 Task: Filter audit logs by team management in the organization "ryshabh2k".
Action: Mouse moved to (1118, 107)
Screenshot: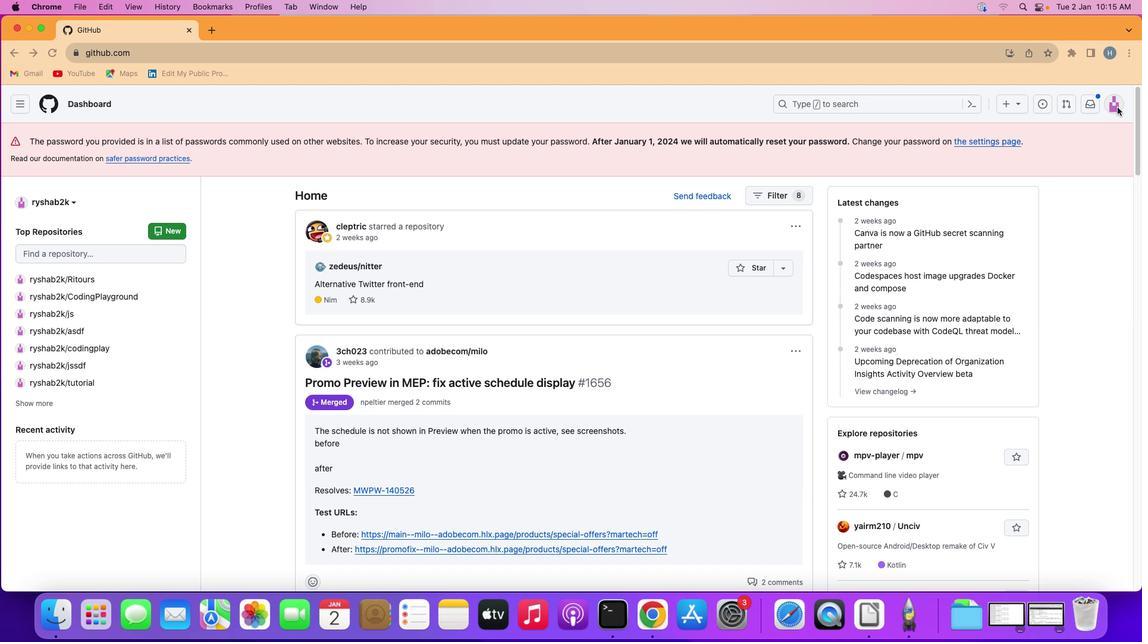 
Action: Mouse pressed left at (1118, 107)
Screenshot: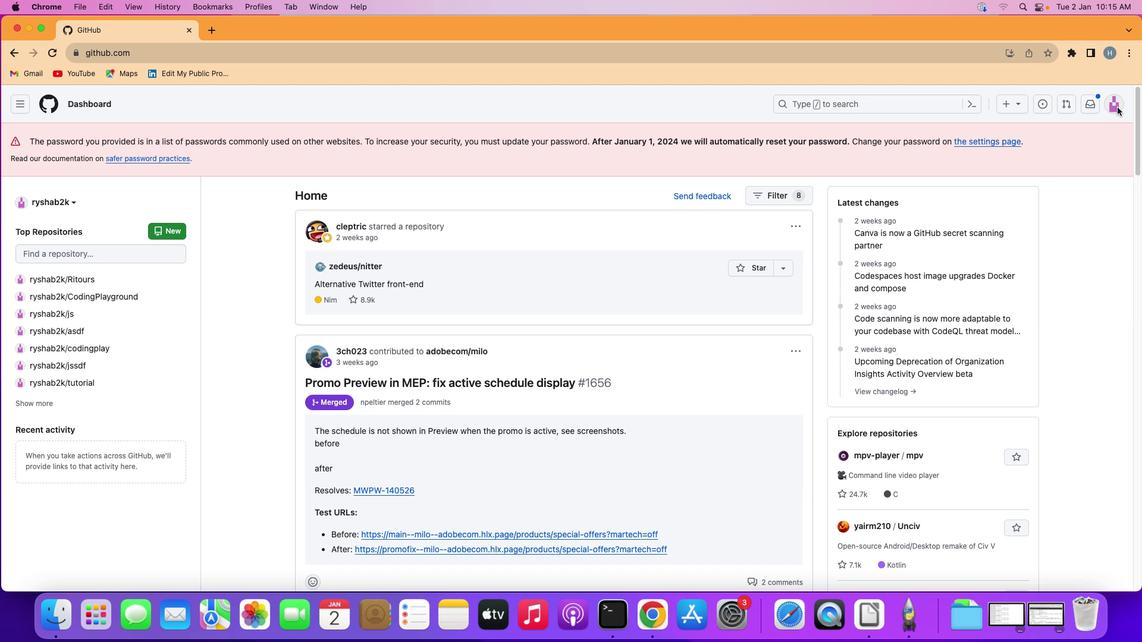 
Action: Mouse pressed left at (1118, 107)
Screenshot: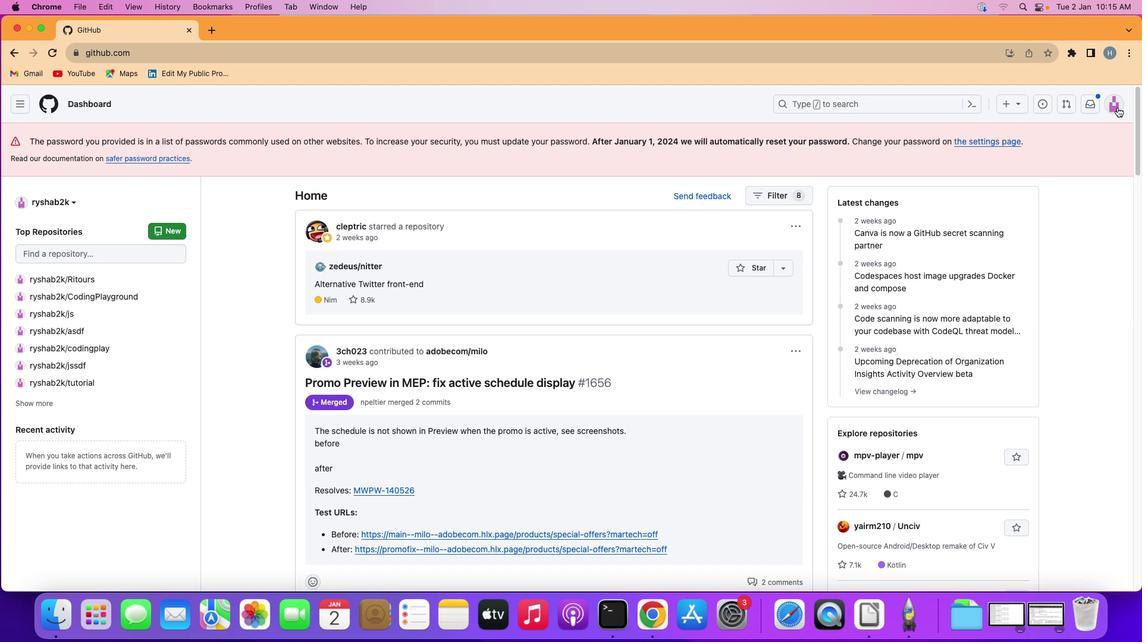 
Action: Mouse moved to (1050, 251)
Screenshot: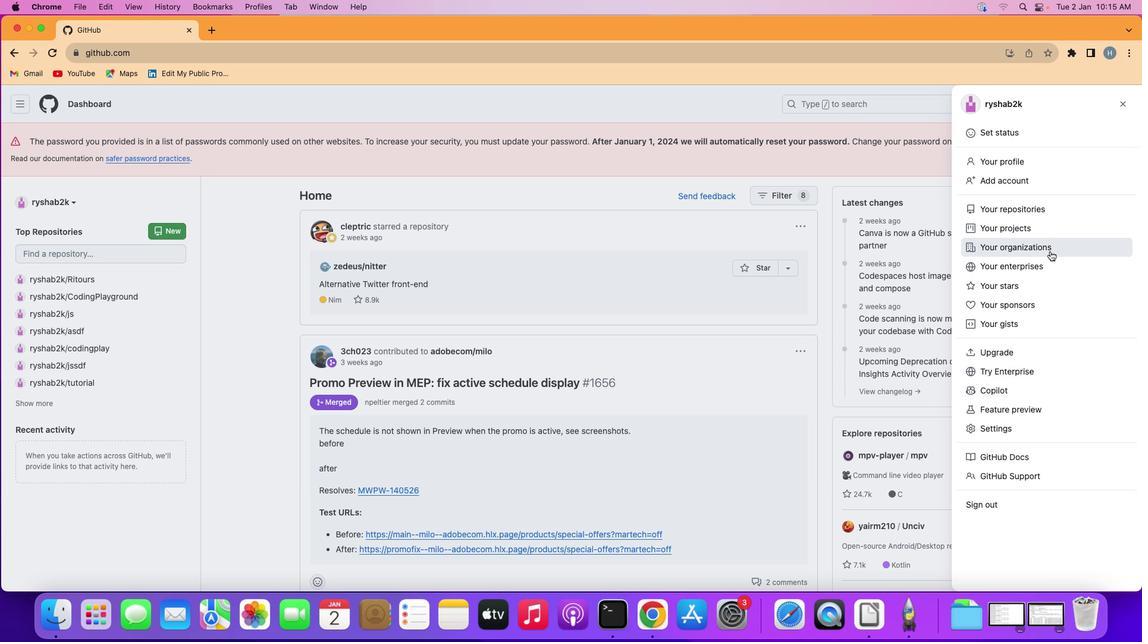 
Action: Mouse pressed left at (1050, 251)
Screenshot: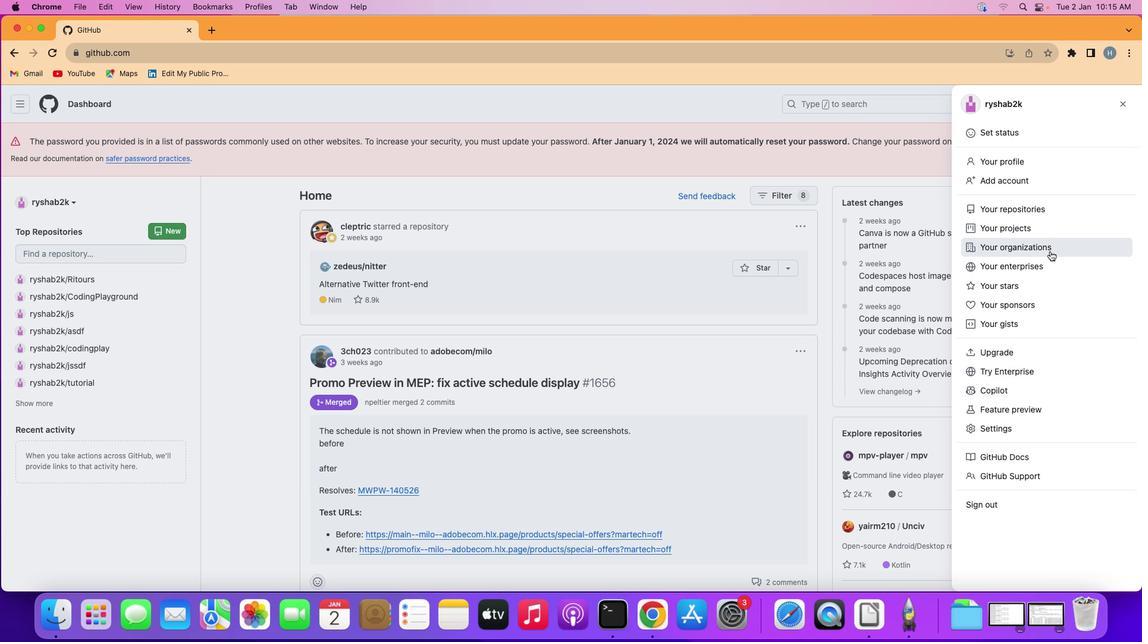 
Action: Mouse moved to (861, 286)
Screenshot: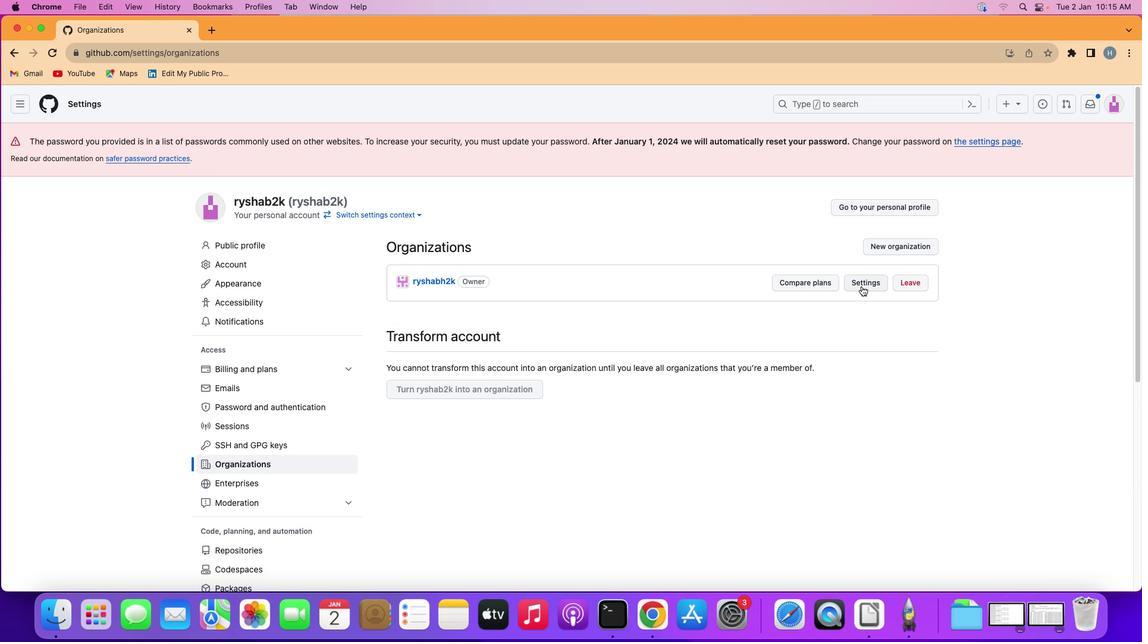 
Action: Mouse pressed left at (861, 286)
Screenshot: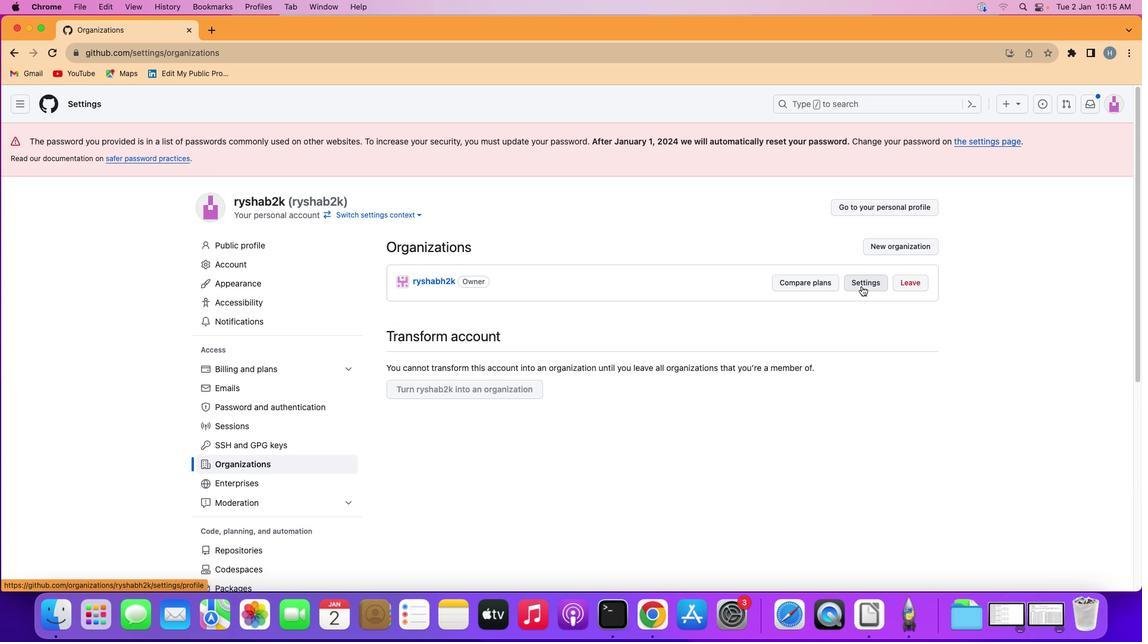 
Action: Mouse moved to (370, 435)
Screenshot: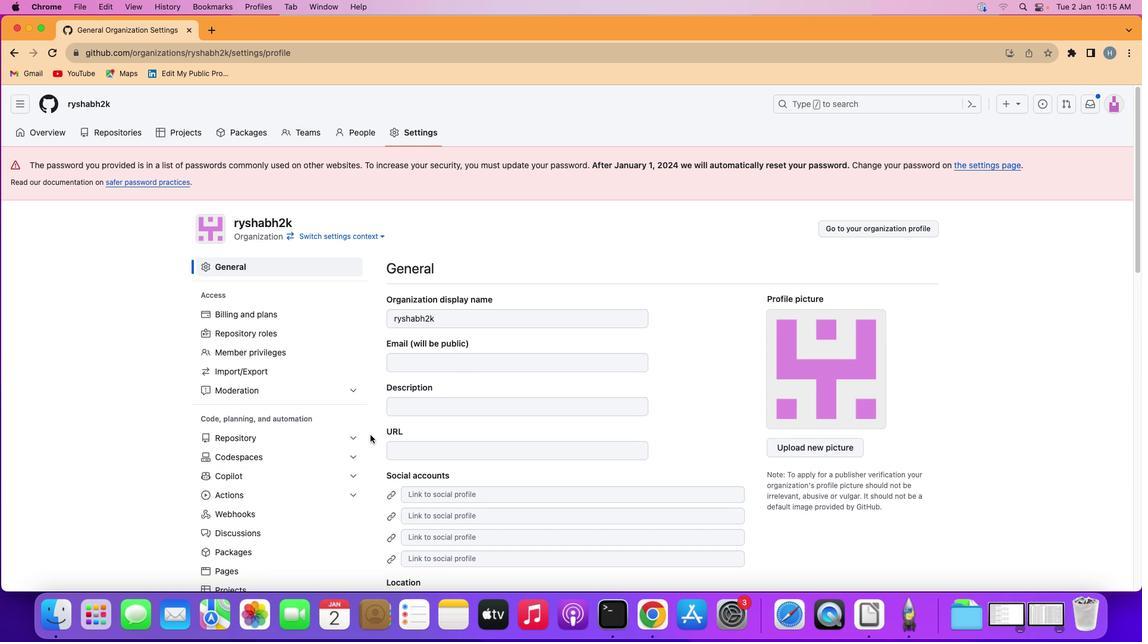 
Action: Mouse scrolled (370, 435) with delta (0, 0)
Screenshot: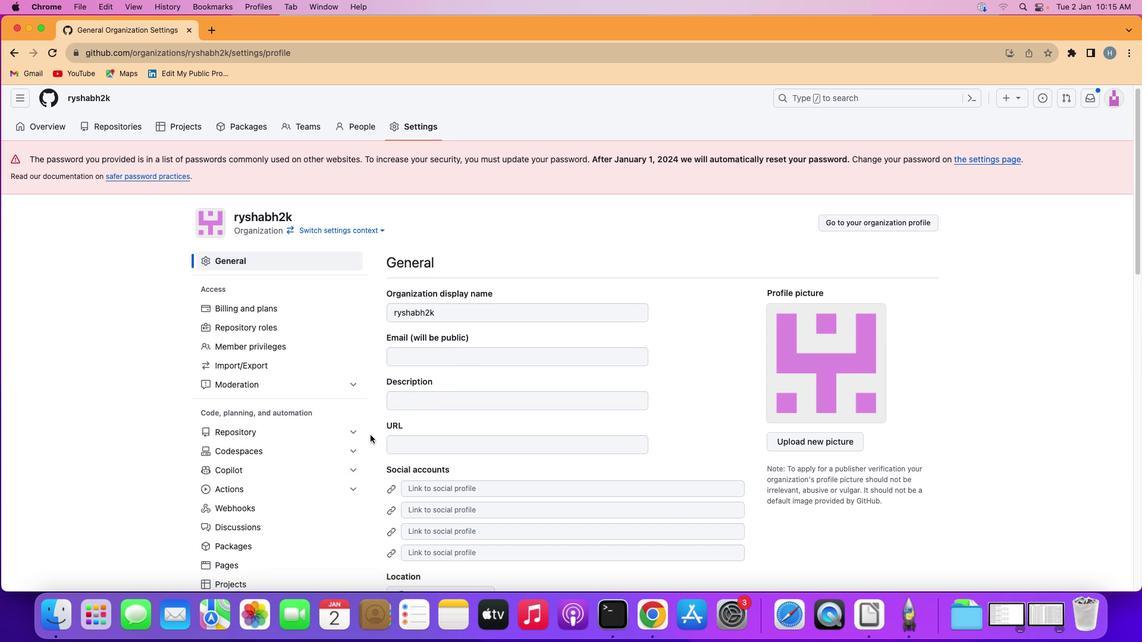
Action: Mouse scrolled (370, 435) with delta (0, 0)
Screenshot: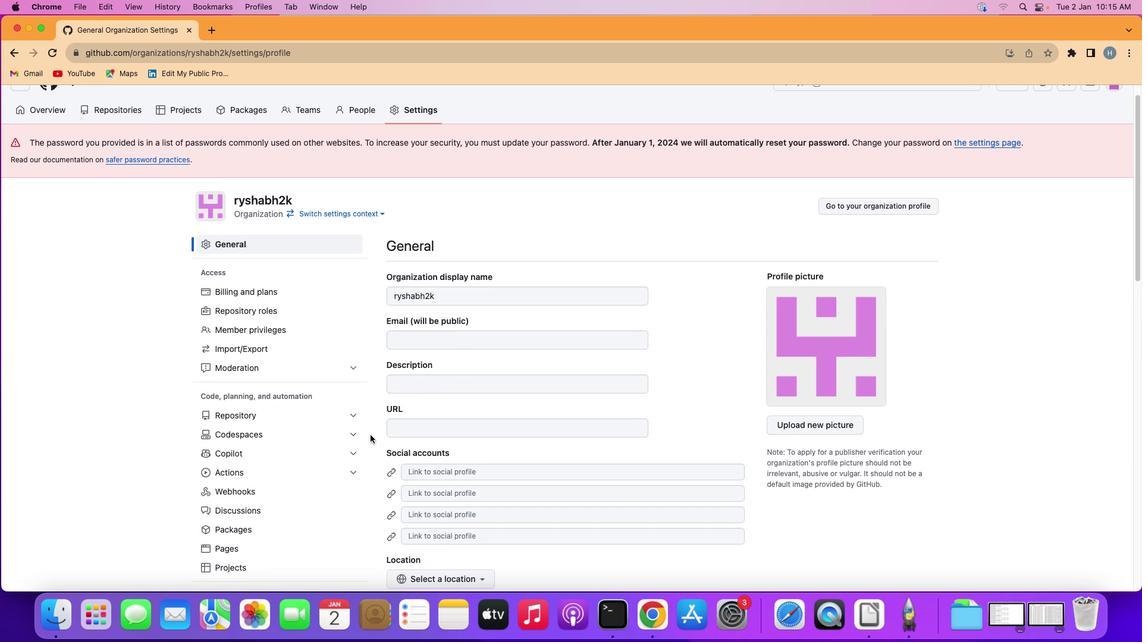 
Action: Mouse scrolled (370, 435) with delta (0, -1)
Screenshot: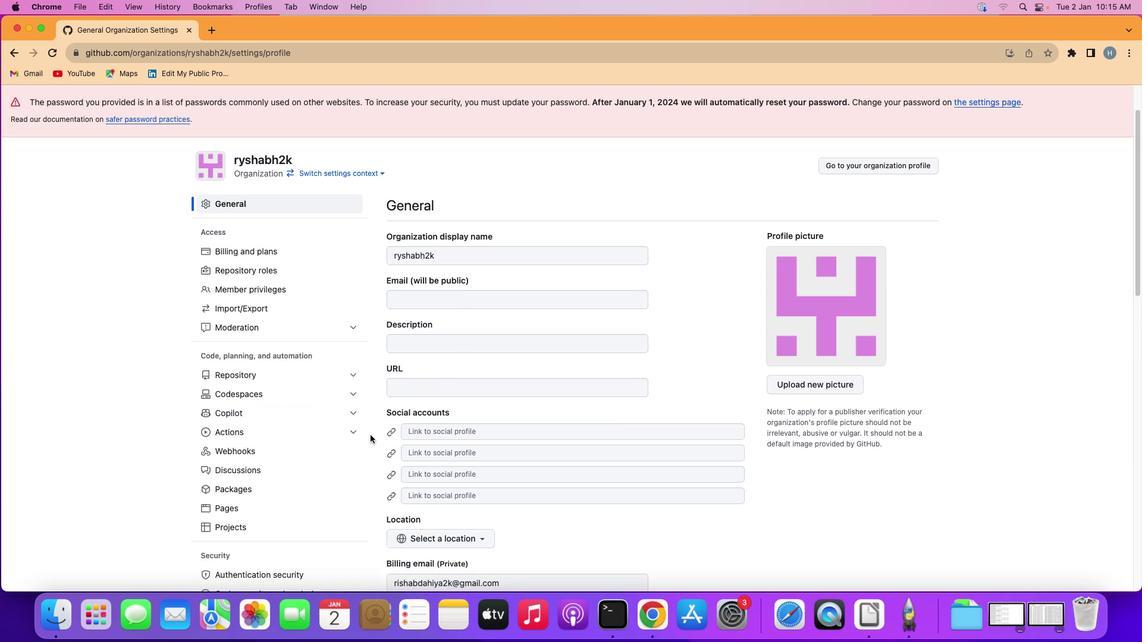 
Action: Mouse scrolled (370, 435) with delta (0, 0)
Screenshot: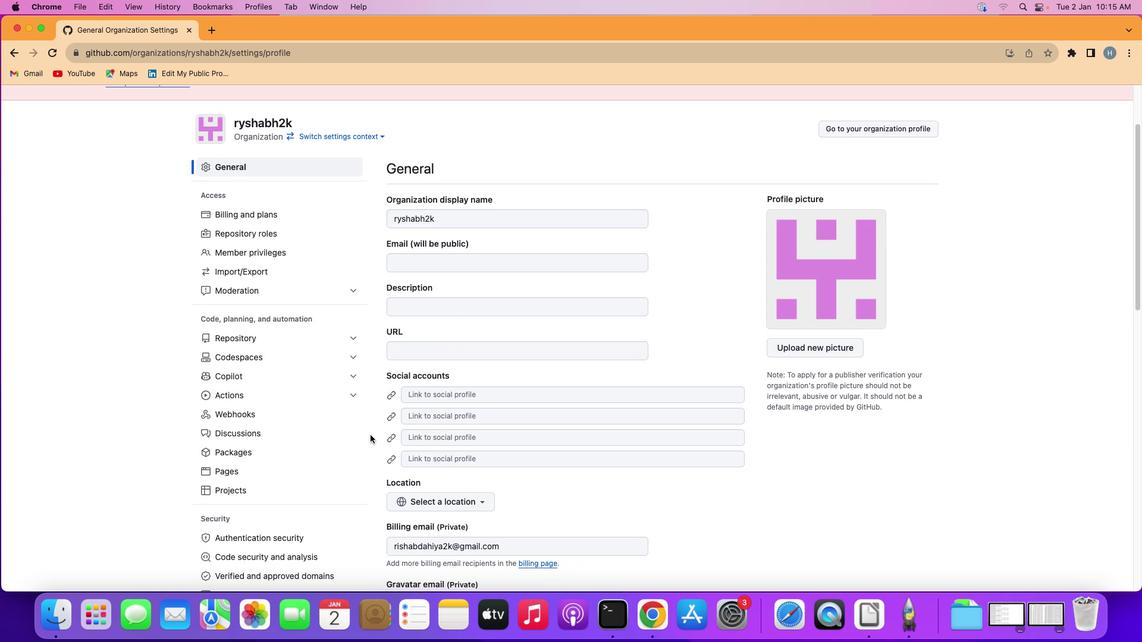 
Action: Mouse scrolled (370, 435) with delta (0, 0)
Screenshot: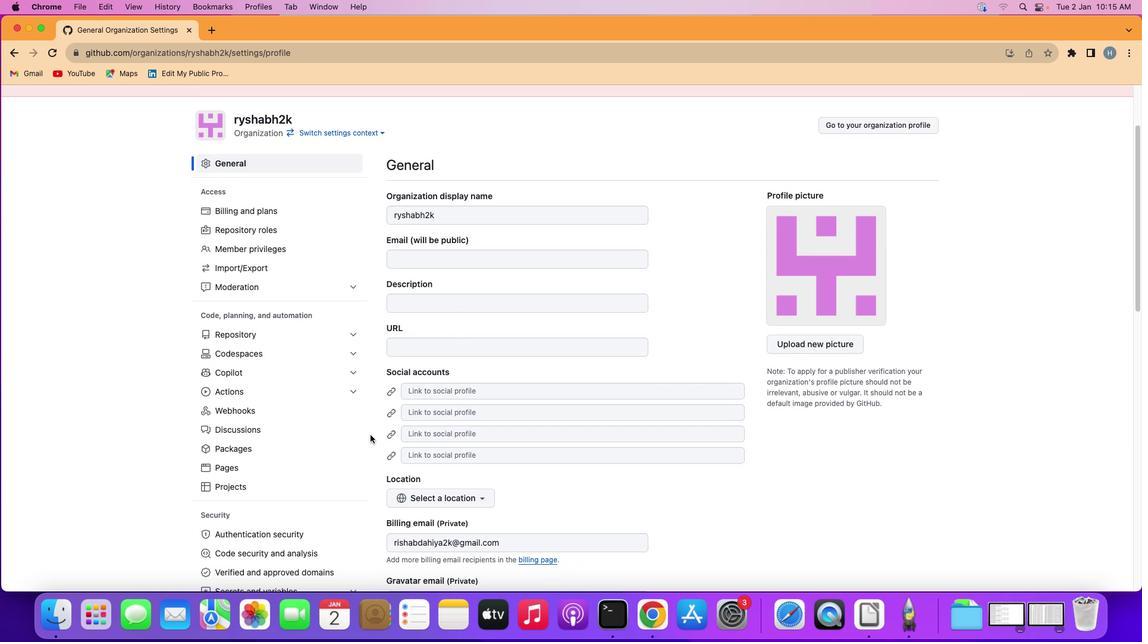 
Action: Mouse scrolled (370, 435) with delta (0, 0)
Screenshot: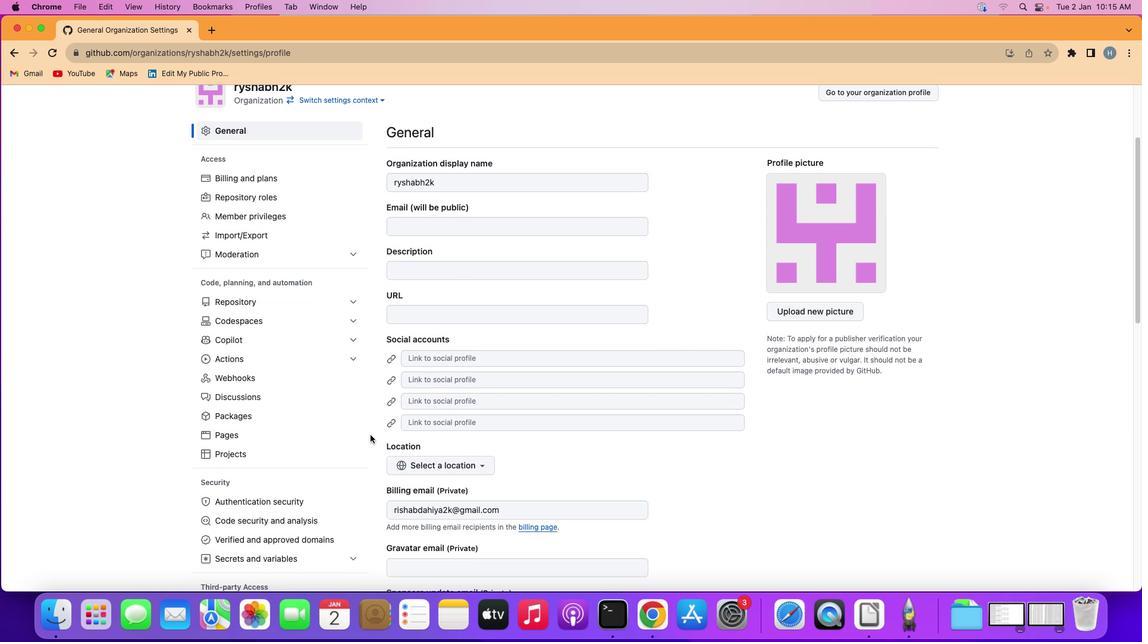 
Action: Mouse scrolled (370, 435) with delta (0, -1)
Screenshot: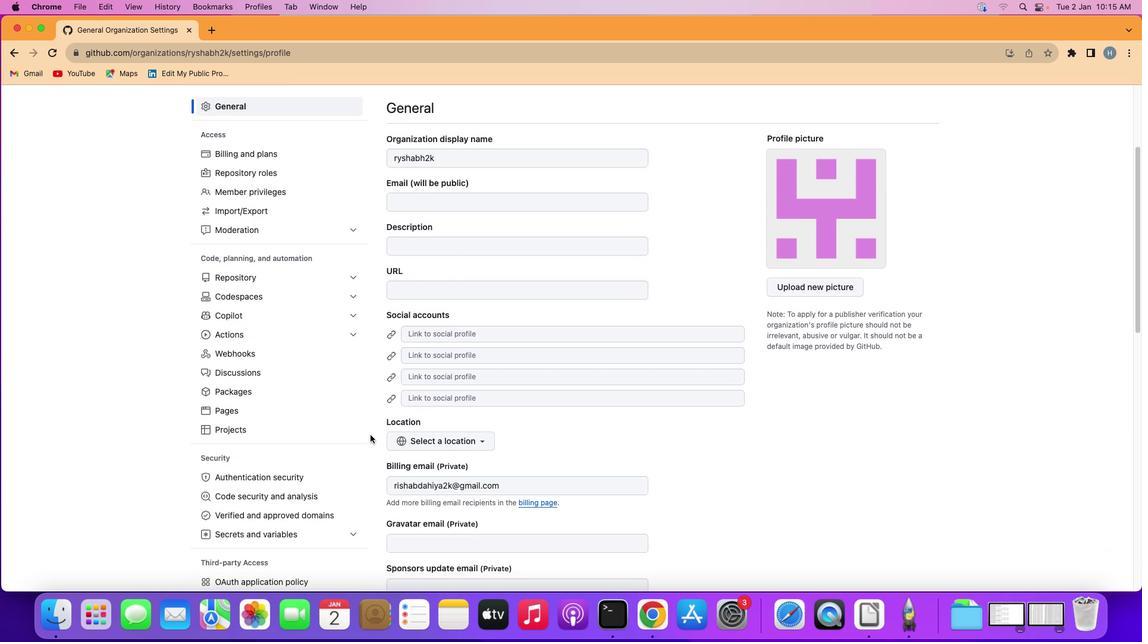 
Action: Mouse scrolled (370, 435) with delta (0, 0)
Screenshot: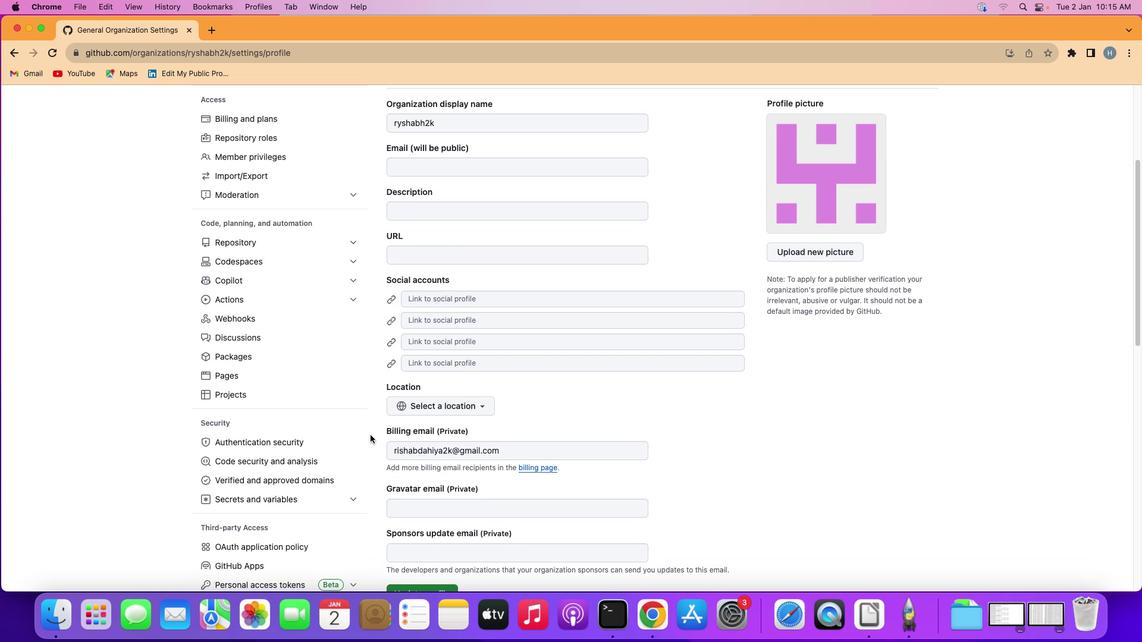 
Action: Mouse scrolled (370, 435) with delta (0, 0)
Screenshot: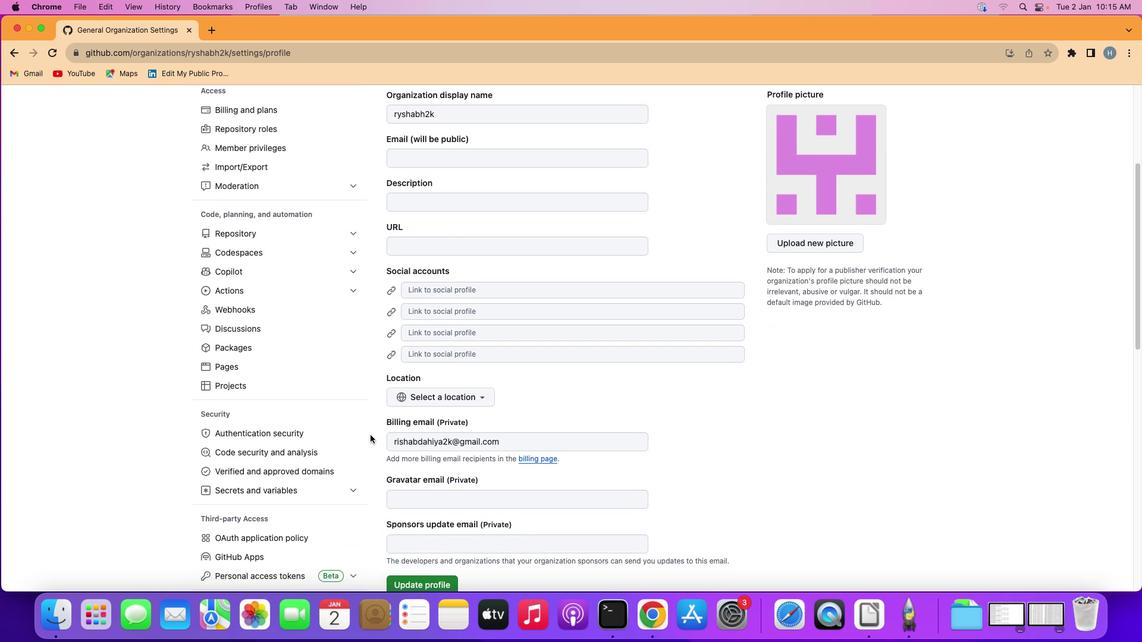 
Action: Mouse scrolled (370, 435) with delta (0, -1)
Screenshot: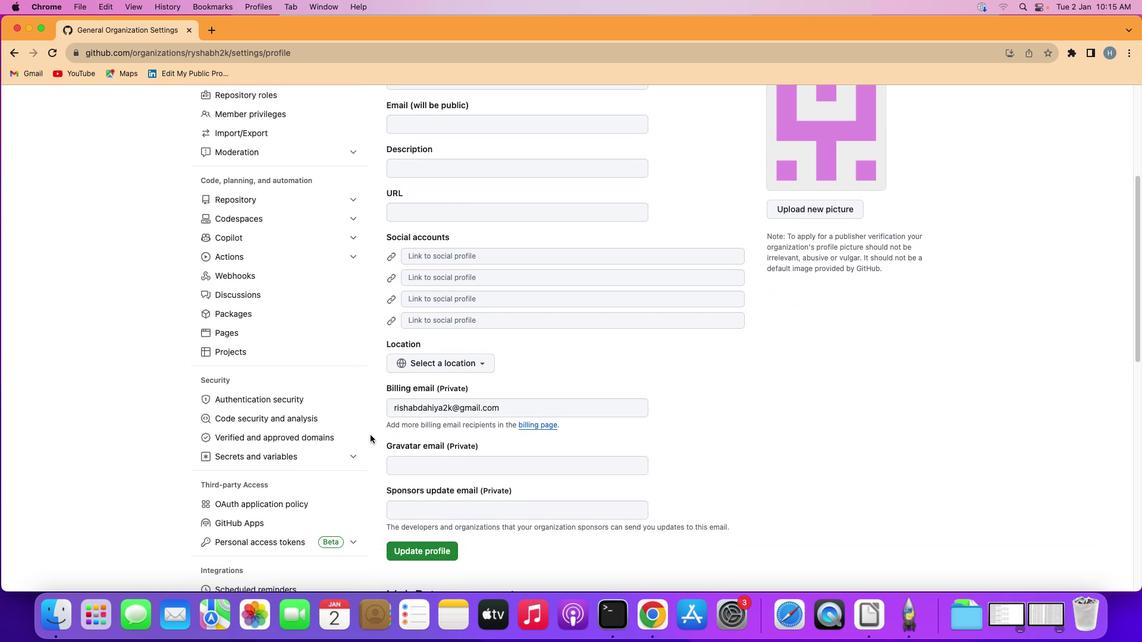 
Action: Mouse moved to (370, 435)
Screenshot: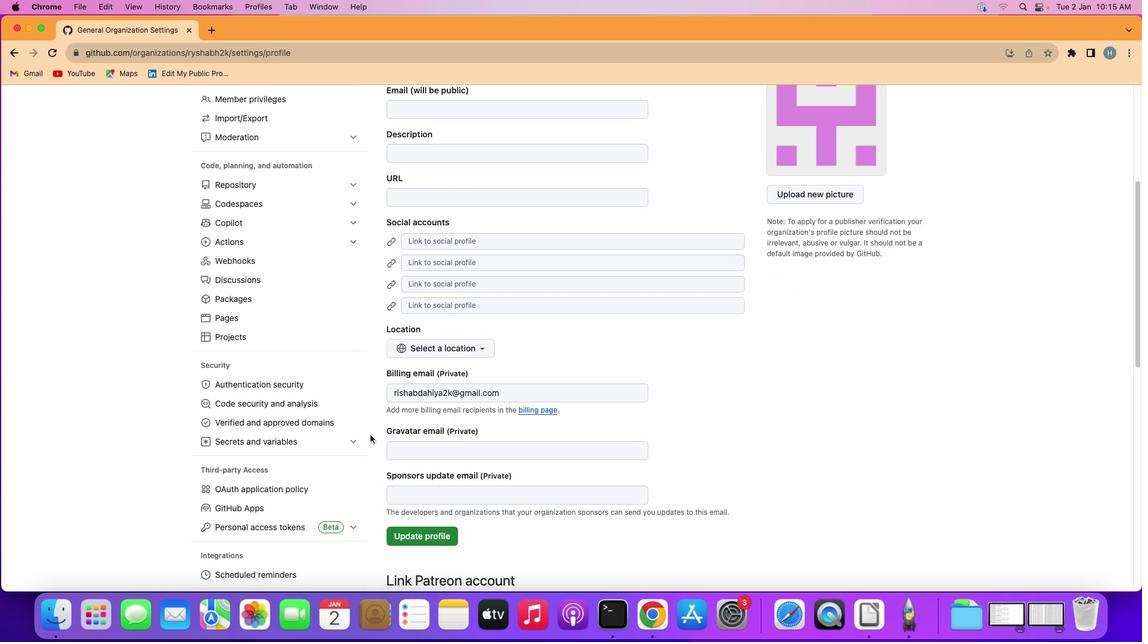 
Action: Mouse scrolled (370, 435) with delta (0, 0)
Screenshot: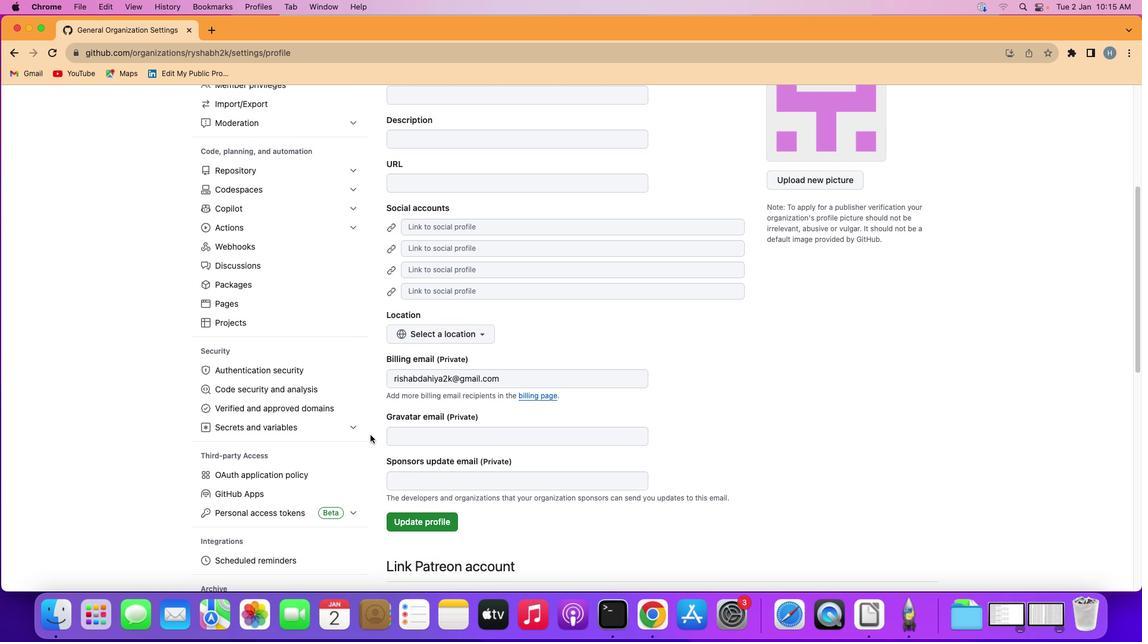 
Action: Mouse scrolled (370, 435) with delta (0, 0)
Screenshot: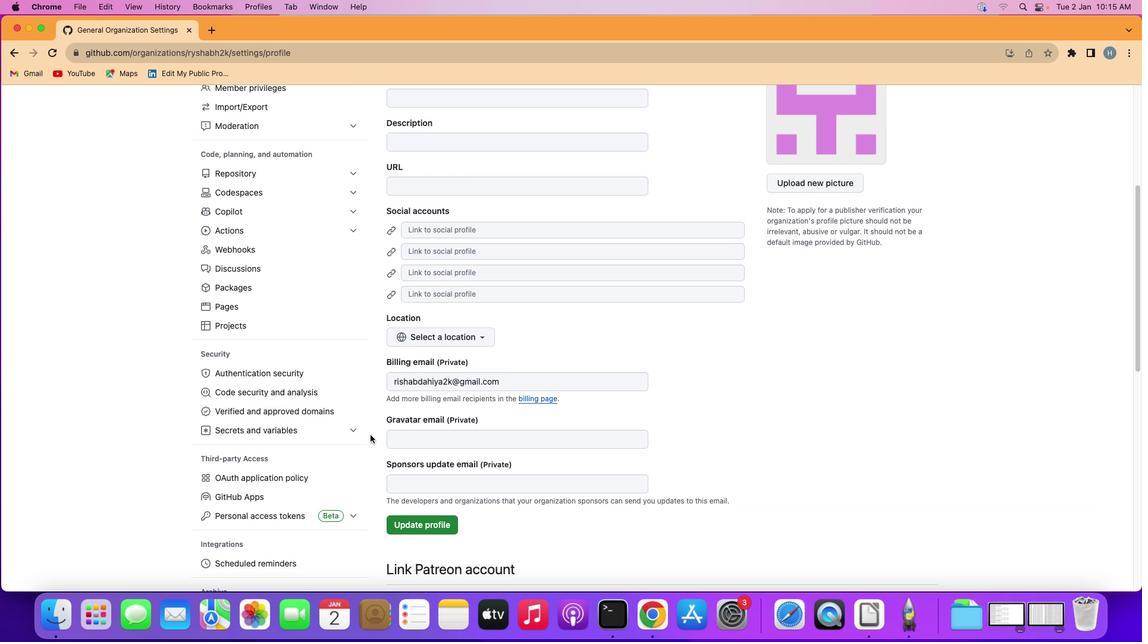 
Action: Mouse scrolled (370, 435) with delta (0, 0)
Screenshot: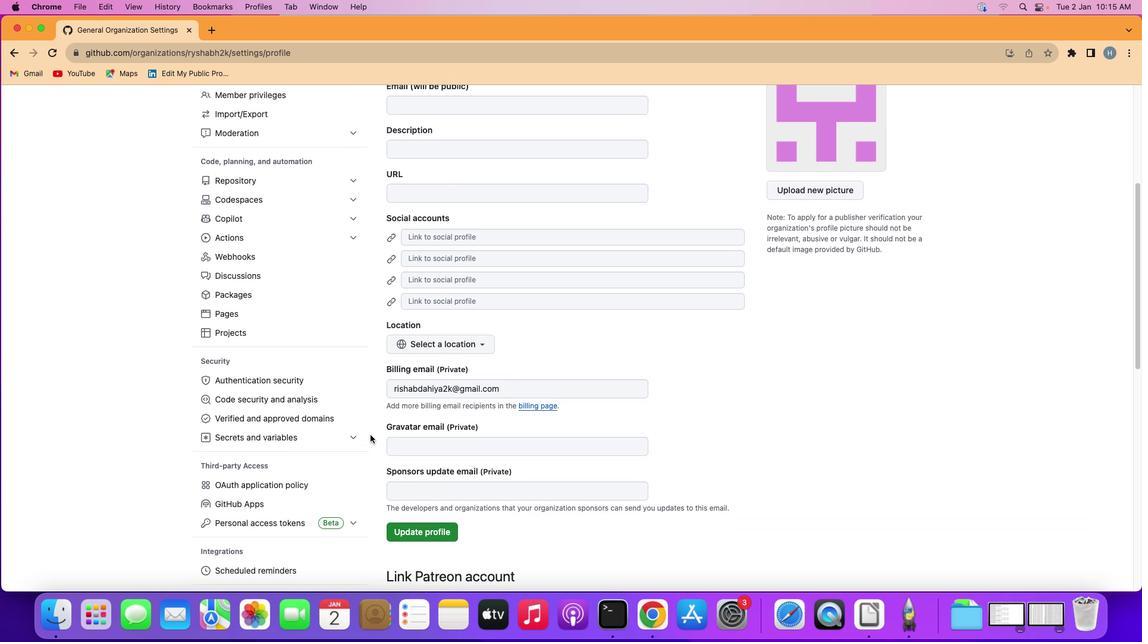 
Action: Mouse scrolled (370, 435) with delta (0, 0)
Screenshot: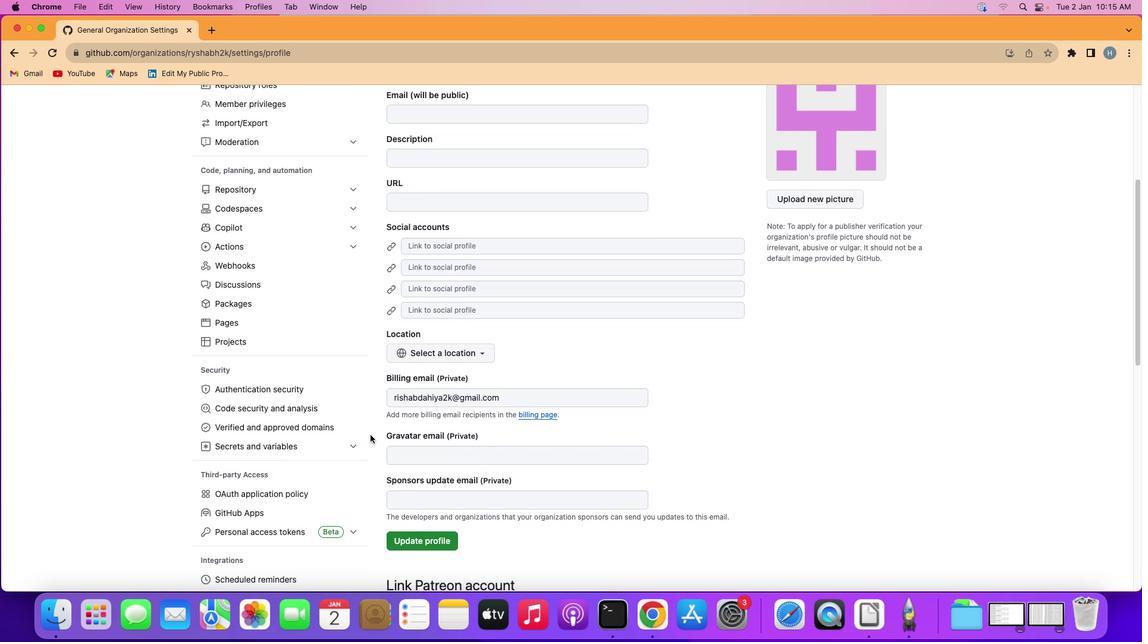 
Action: Mouse scrolled (370, 435) with delta (0, 0)
Screenshot: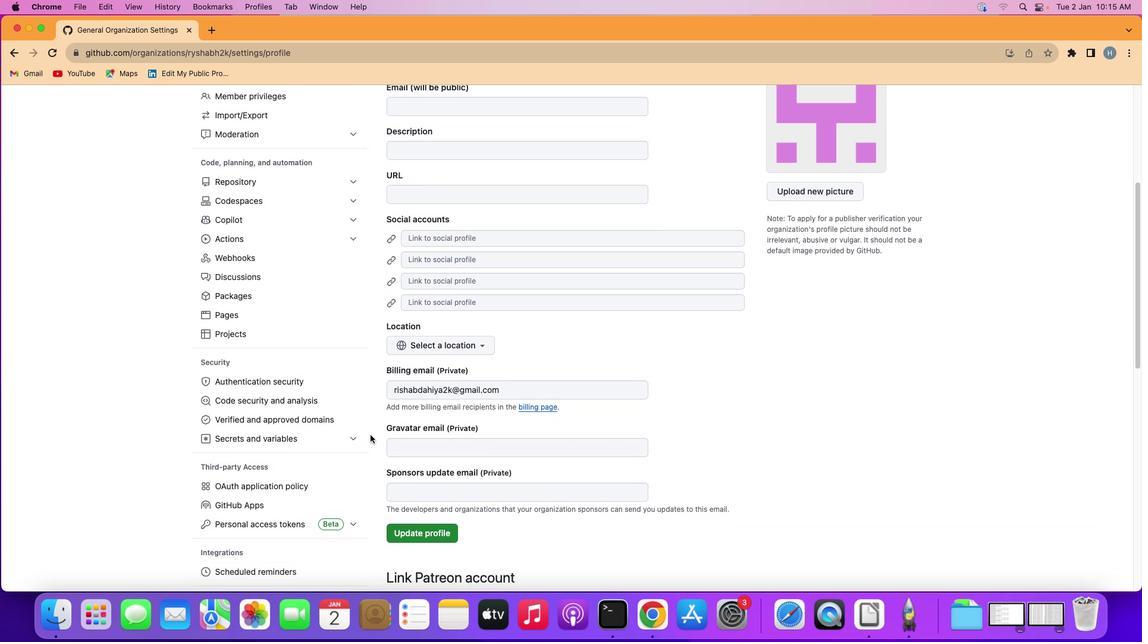 
Action: Mouse scrolled (370, 435) with delta (0, 0)
Screenshot: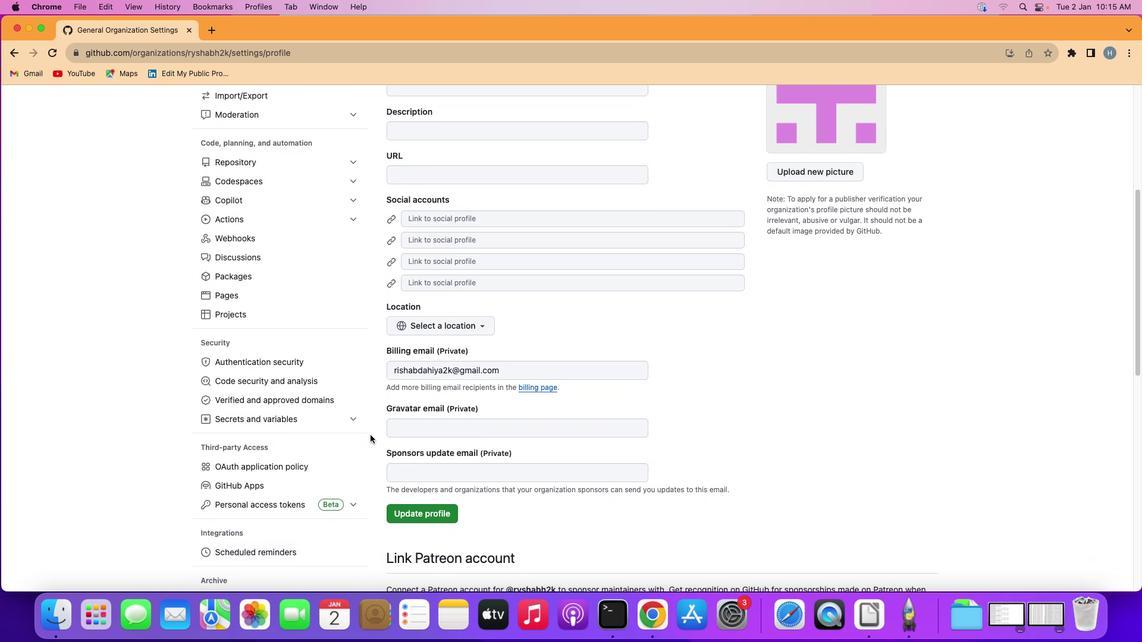 
Action: Mouse scrolled (370, 435) with delta (0, 0)
Screenshot: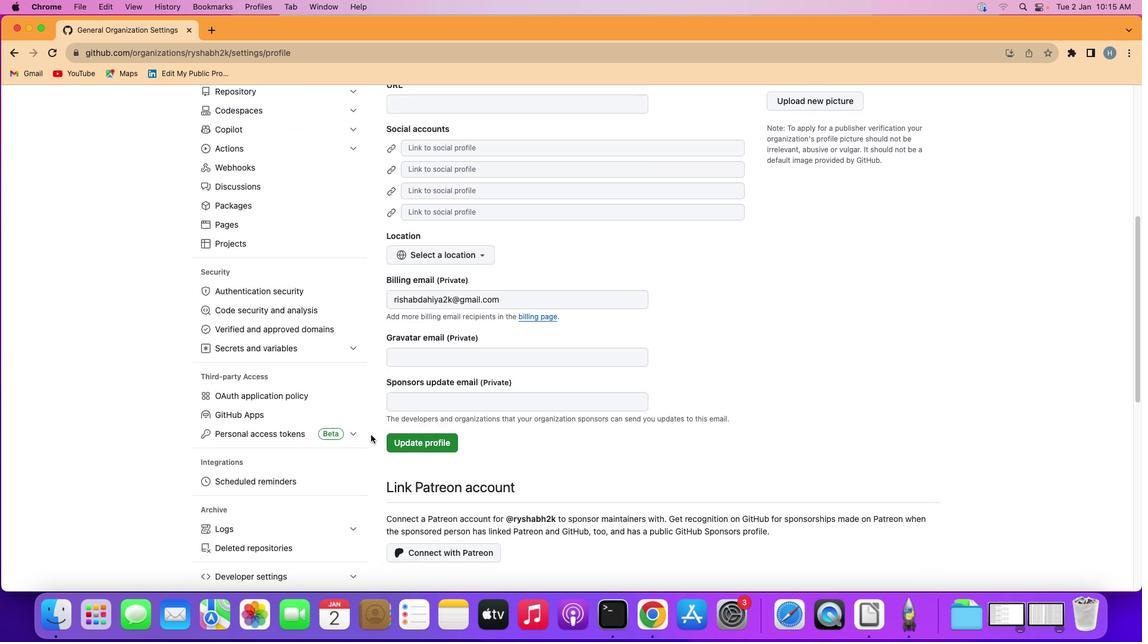 
Action: Mouse scrolled (370, 435) with delta (0, 0)
Screenshot: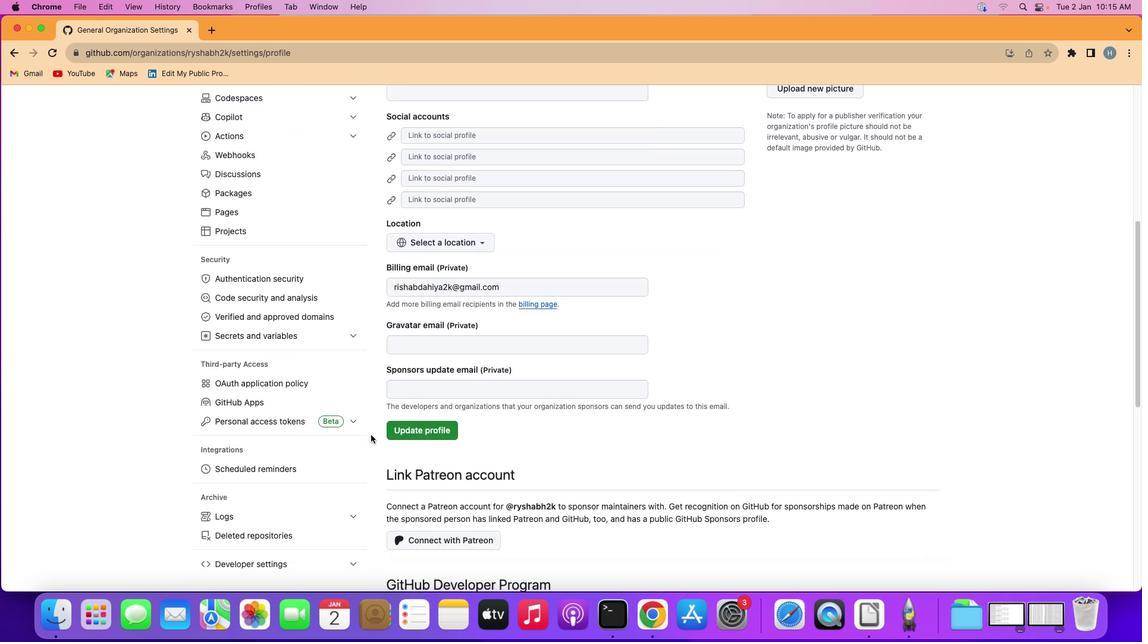 
Action: Mouse scrolled (370, 435) with delta (0, -1)
Screenshot: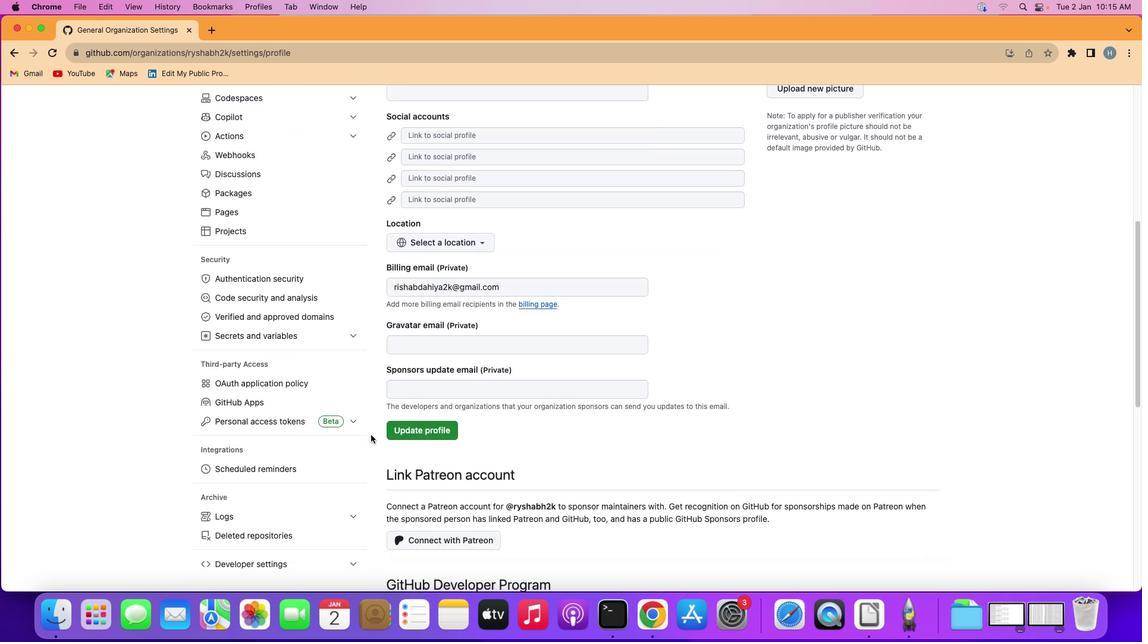 
Action: Mouse moved to (370, 435)
Screenshot: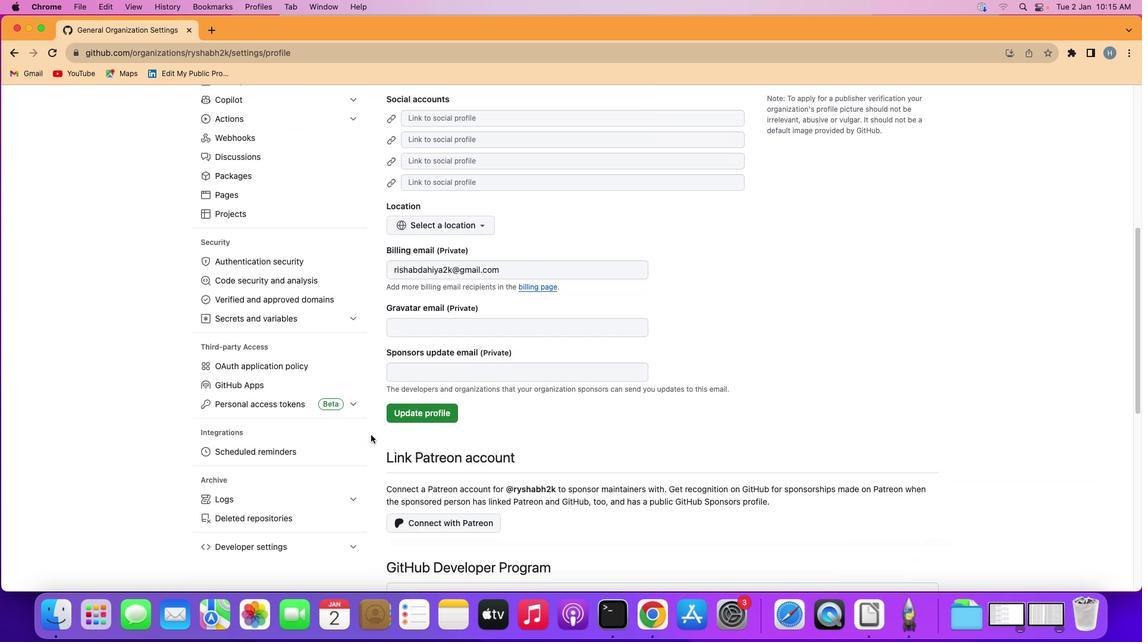 
Action: Mouse scrolled (370, 435) with delta (0, 0)
Screenshot: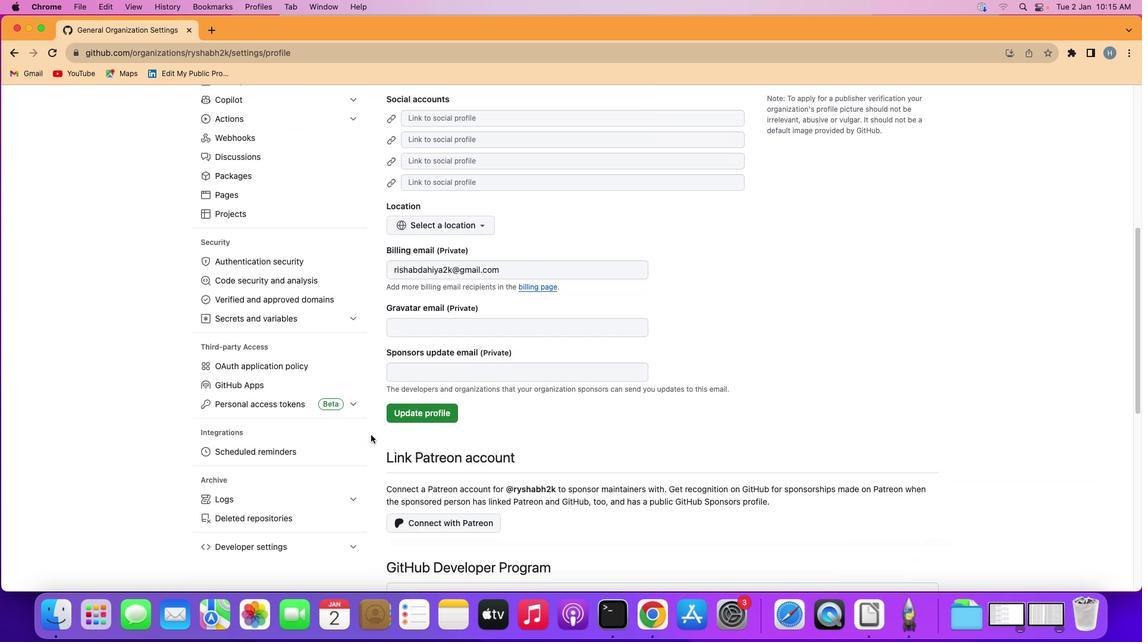 
Action: Mouse scrolled (370, 435) with delta (0, 0)
Screenshot: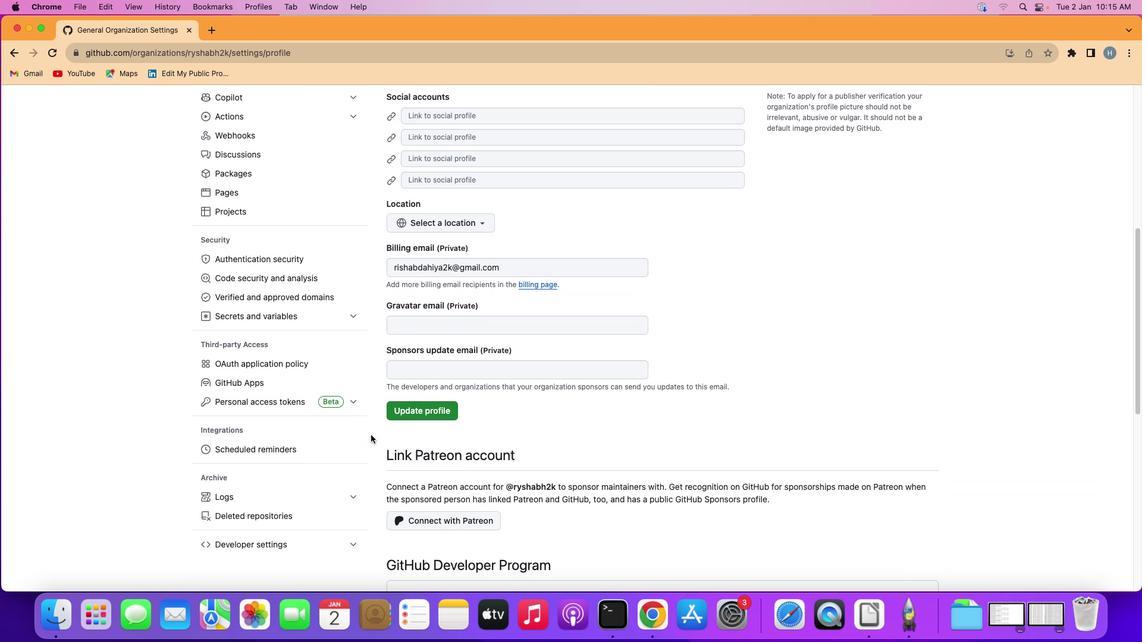 
Action: Mouse scrolled (370, 435) with delta (0, 0)
Screenshot: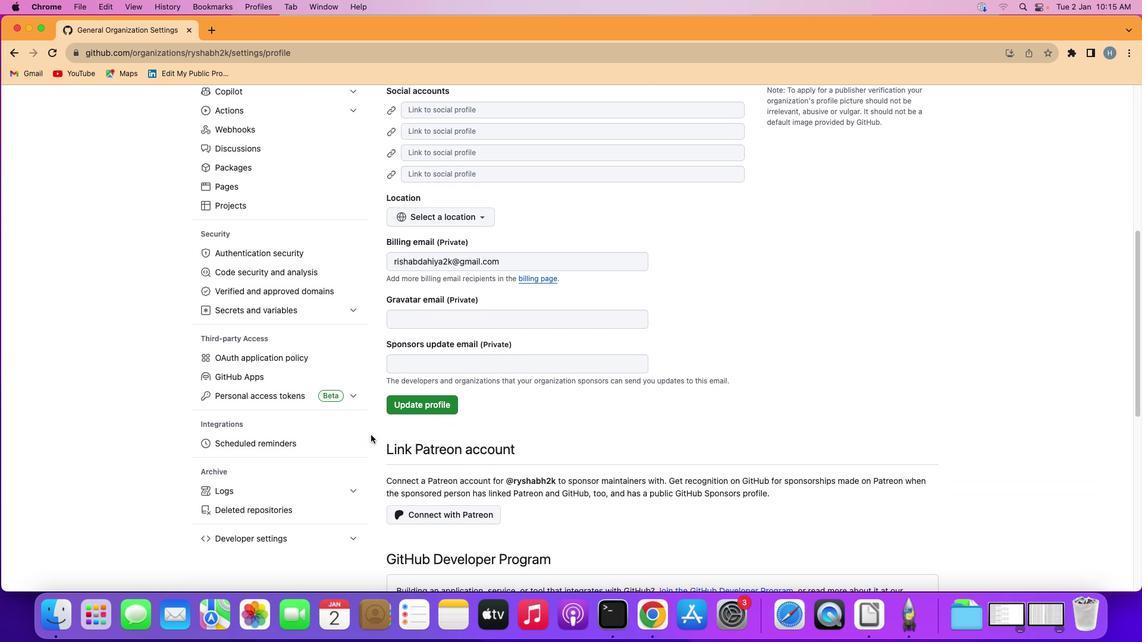 
Action: Mouse moved to (372, 433)
Screenshot: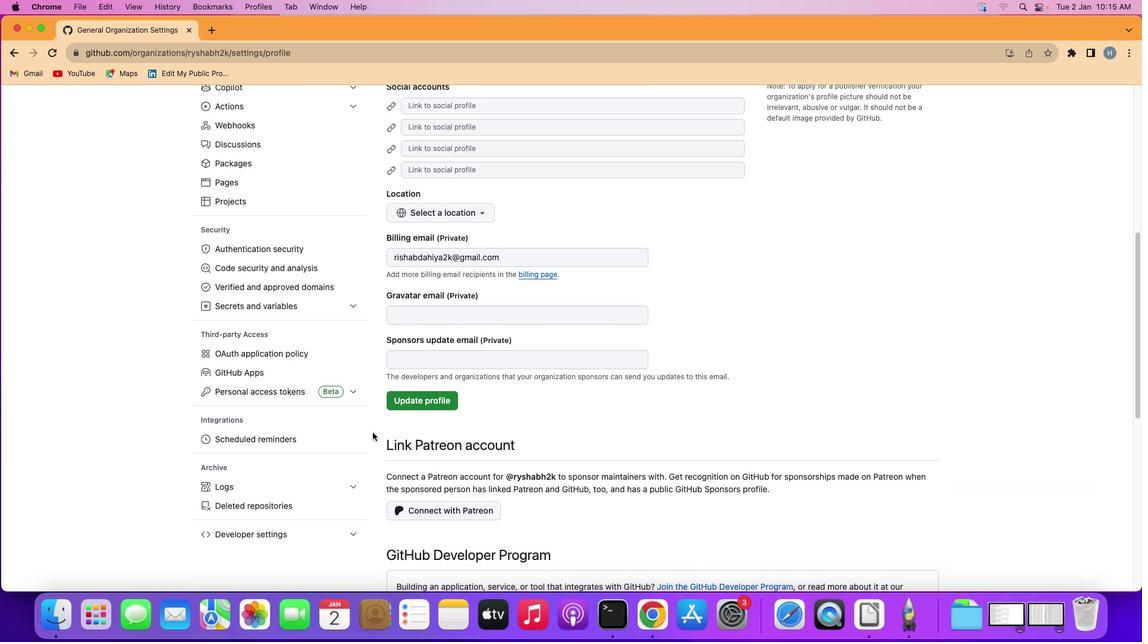 
Action: Mouse scrolled (372, 433) with delta (0, 0)
Screenshot: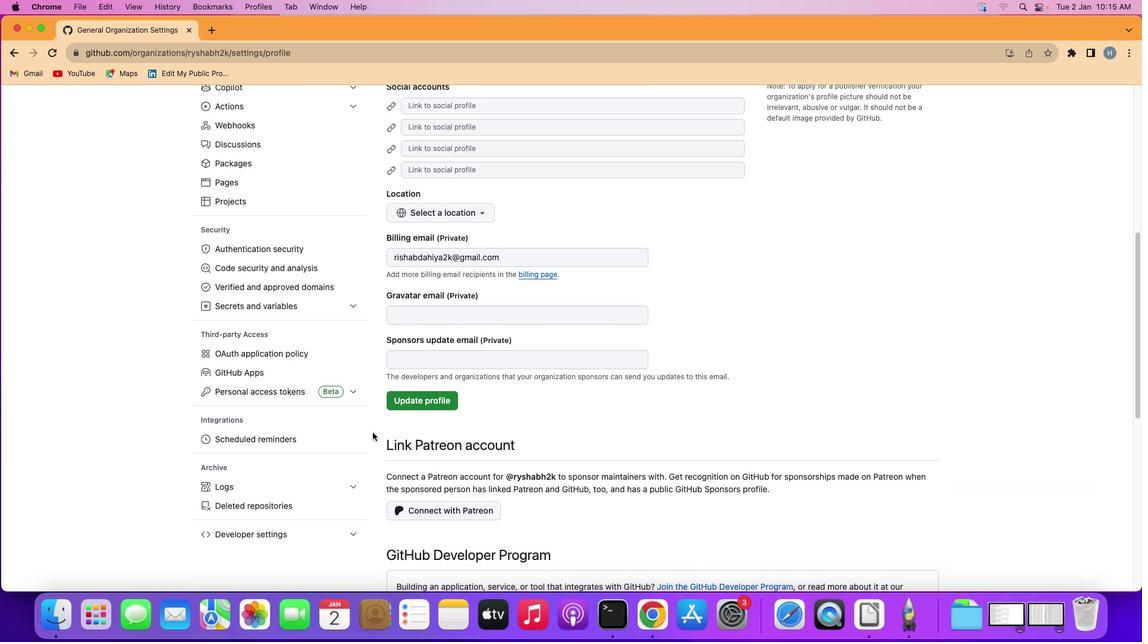 
Action: Mouse moved to (328, 482)
Screenshot: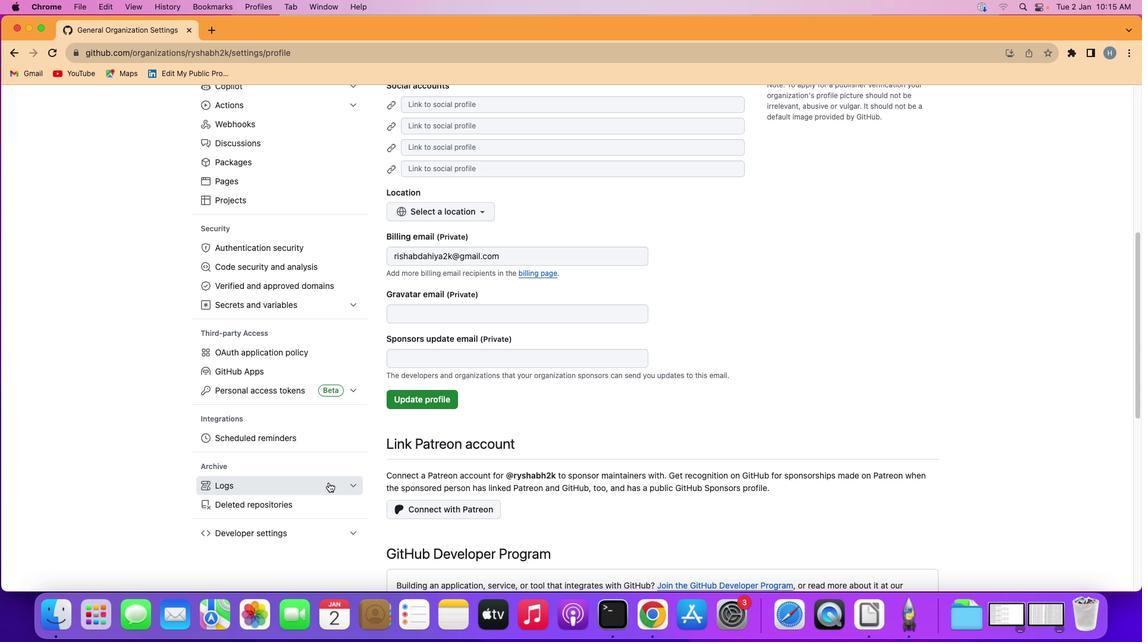 
Action: Mouse pressed left at (328, 482)
Screenshot: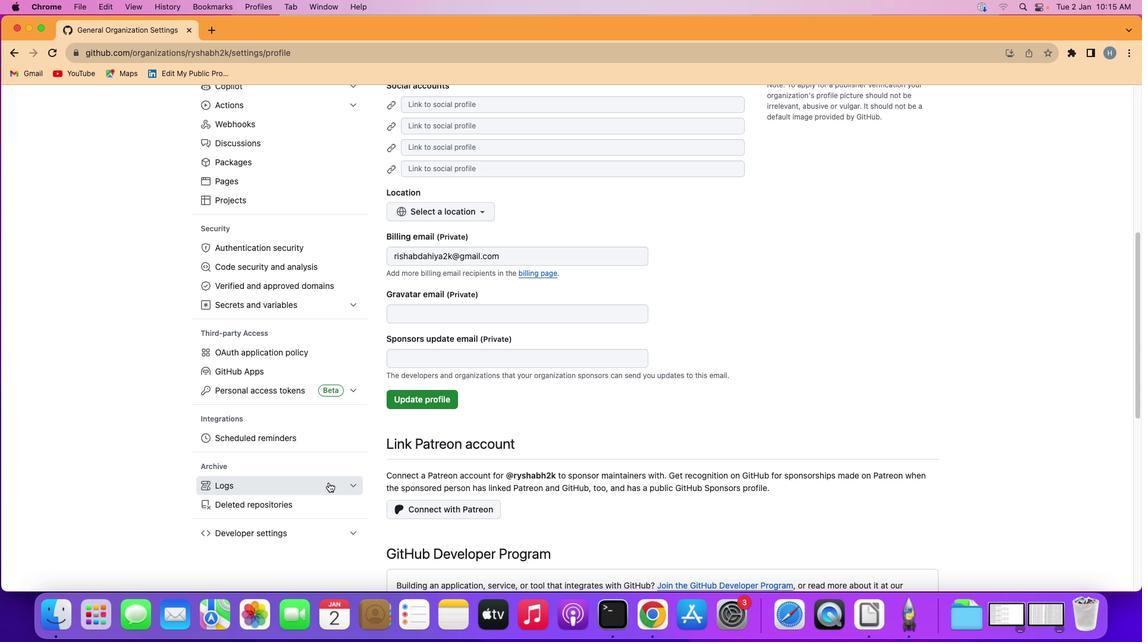 
Action: Mouse moved to (304, 524)
Screenshot: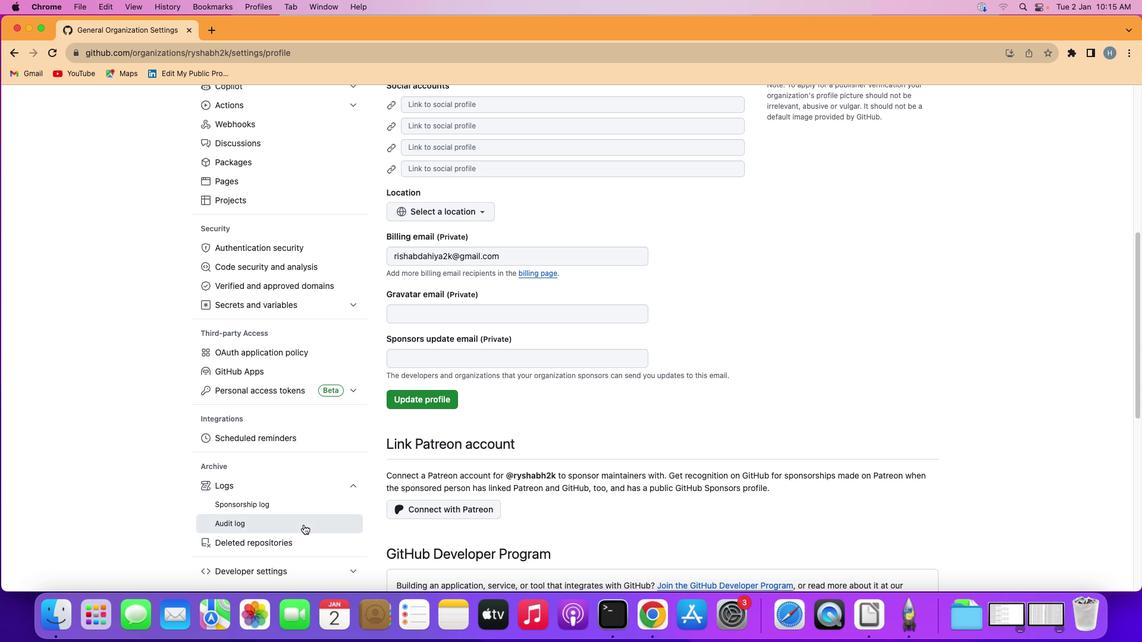 
Action: Mouse pressed left at (304, 524)
Screenshot: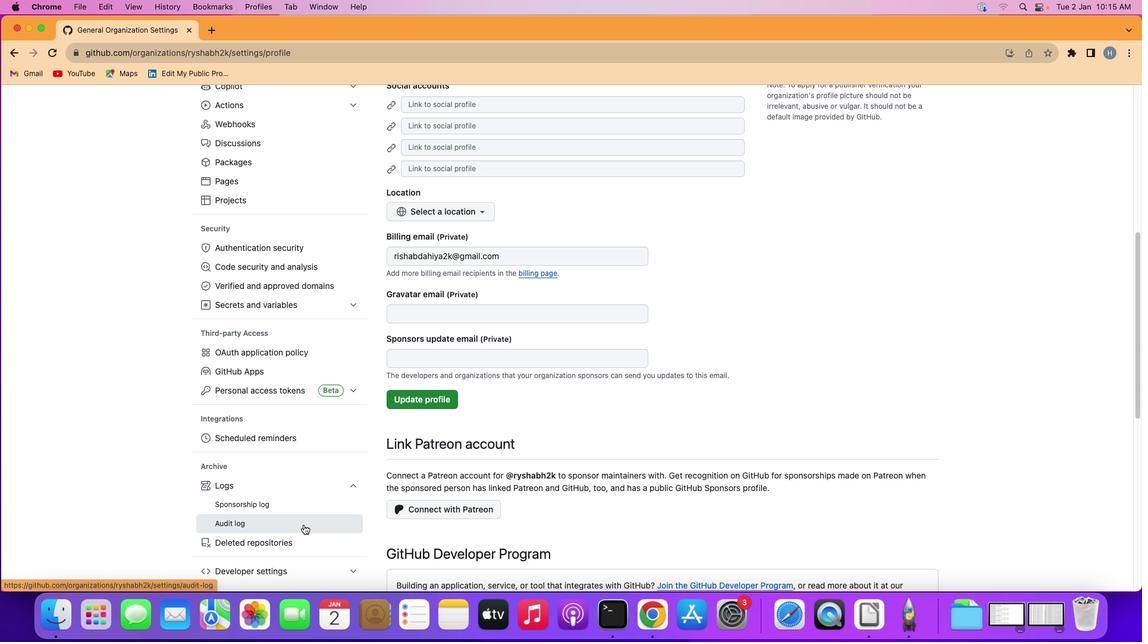 
Action: Mouse moved to (429, 349)
Screenshot: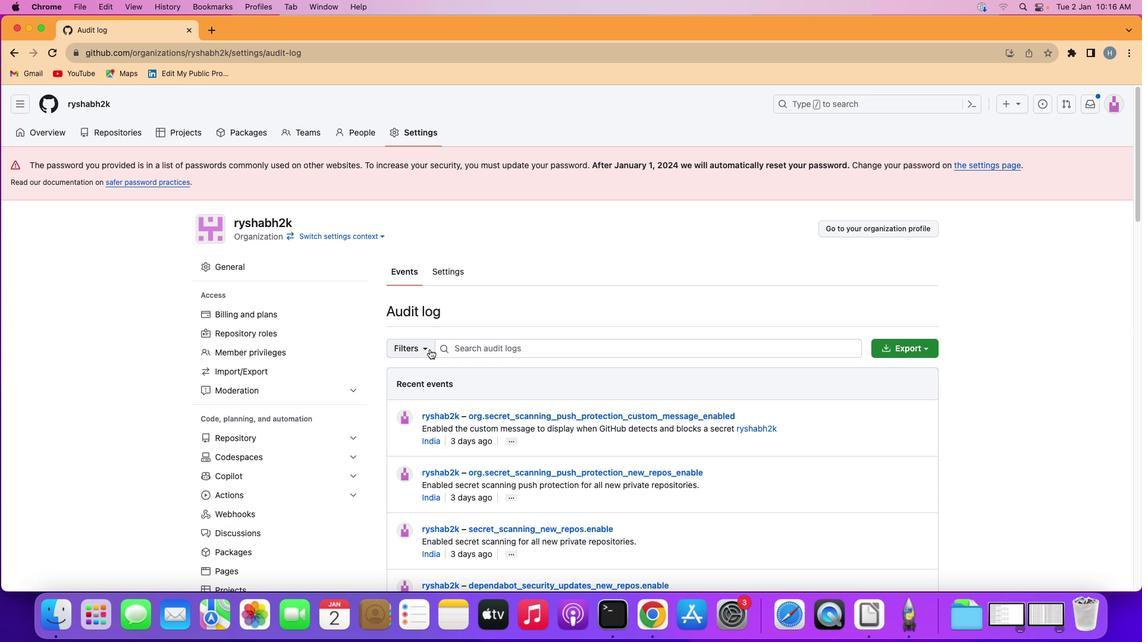 
Action: Mouse pressed left at (429, 349)
Screenshot: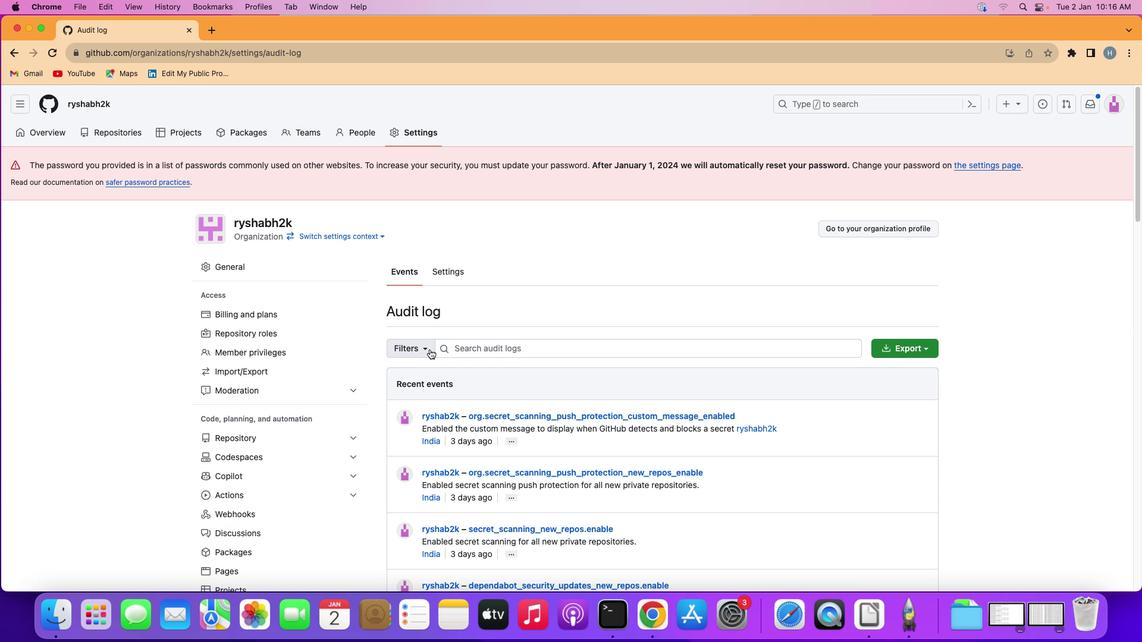
Action: Mouse moved to (424, 434)
Screenshot: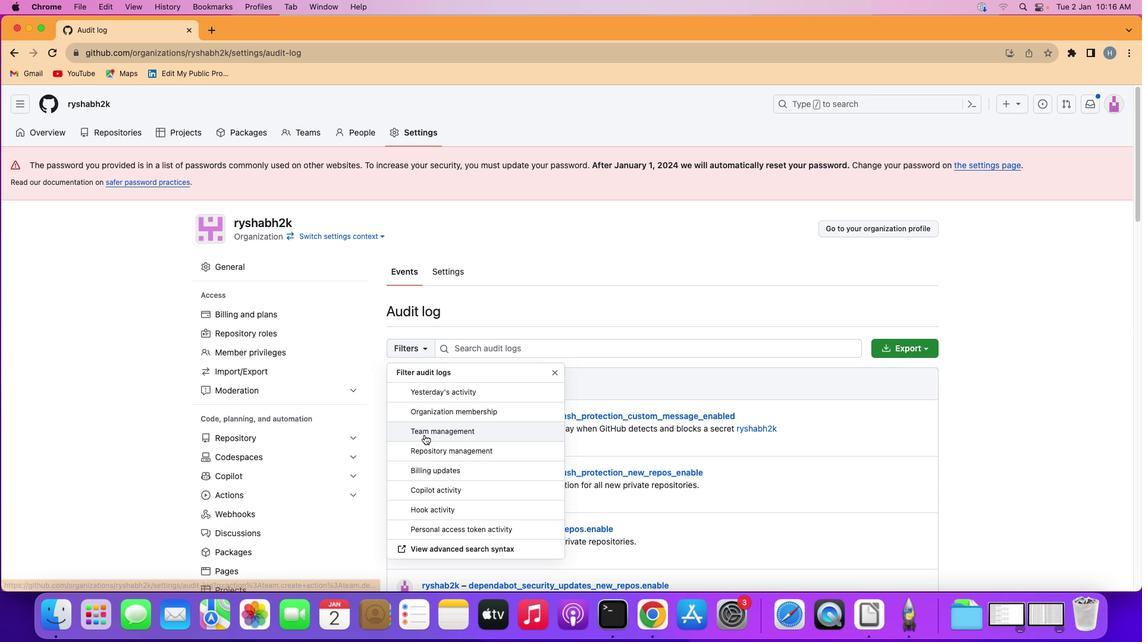 
Action: Mouse pressed left at (424, 434)
Screenshot: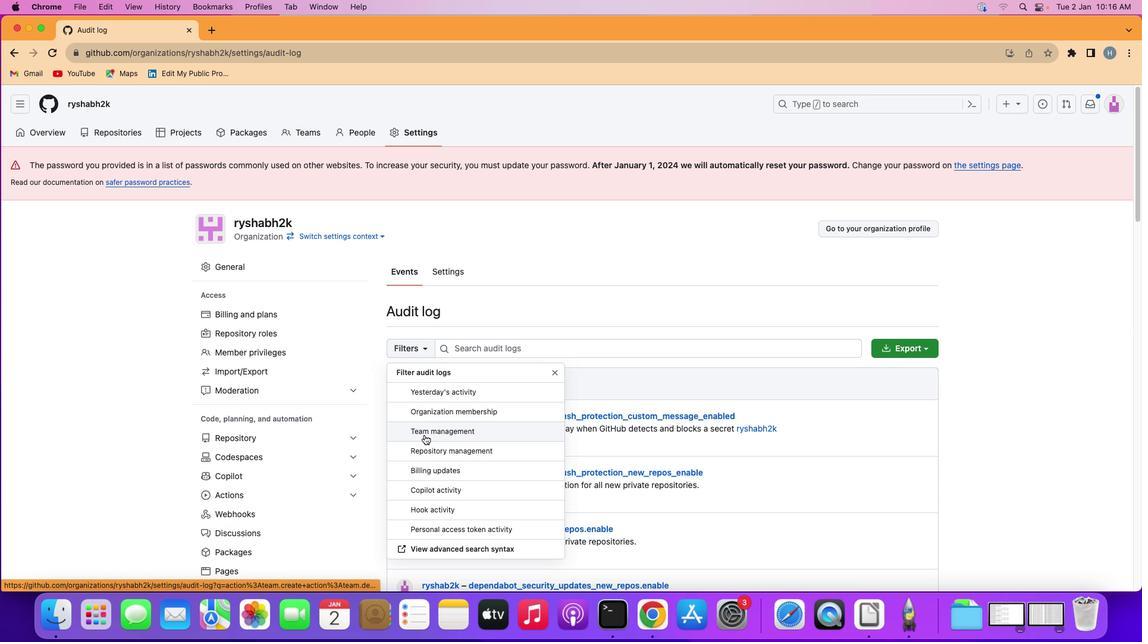 
Action: Mouse moved to (424, 434)
Screenshot: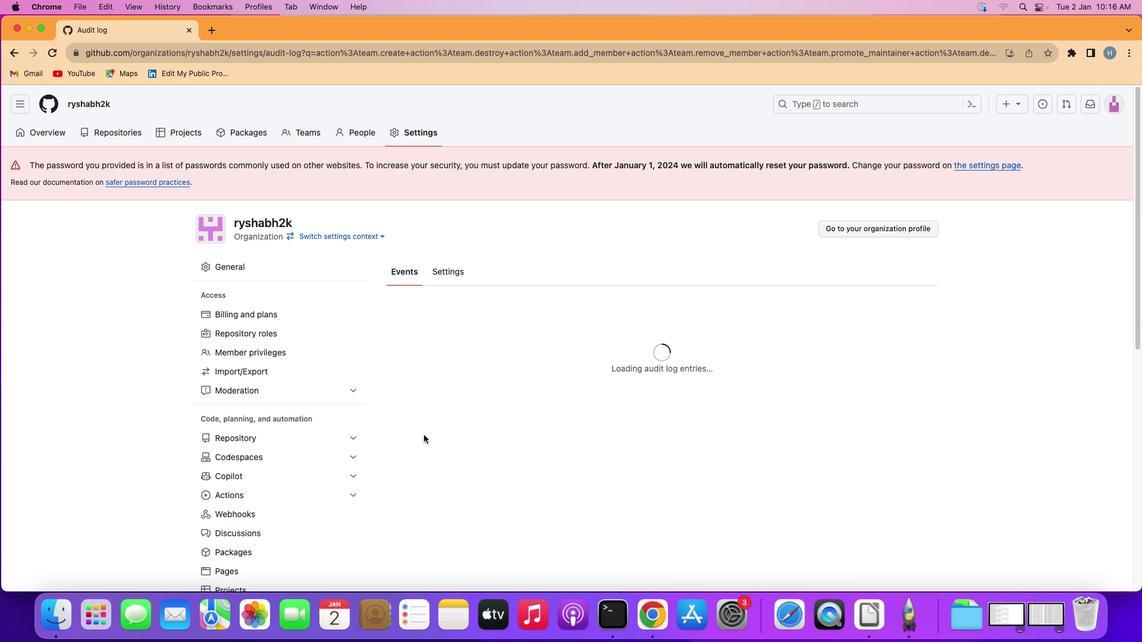 
